 Task: Create Card Email Marketing Campaign Review in Board Social Media Advertising Platforms and Tools to Workspace Bankruptcy and Restructuring Services. Create Card Spiritual Development Review in Board Product Market Segmentation and Targeting to Workspace Bankruptcy and Restructuring Services. Create Card Email Newsletter Review in Board Public Relations Influencer Marketing Strategy and Execution to Workspace Bankruptcy and Restructuring Services
Action: Mouse moved to (79, 345)
Screenshot: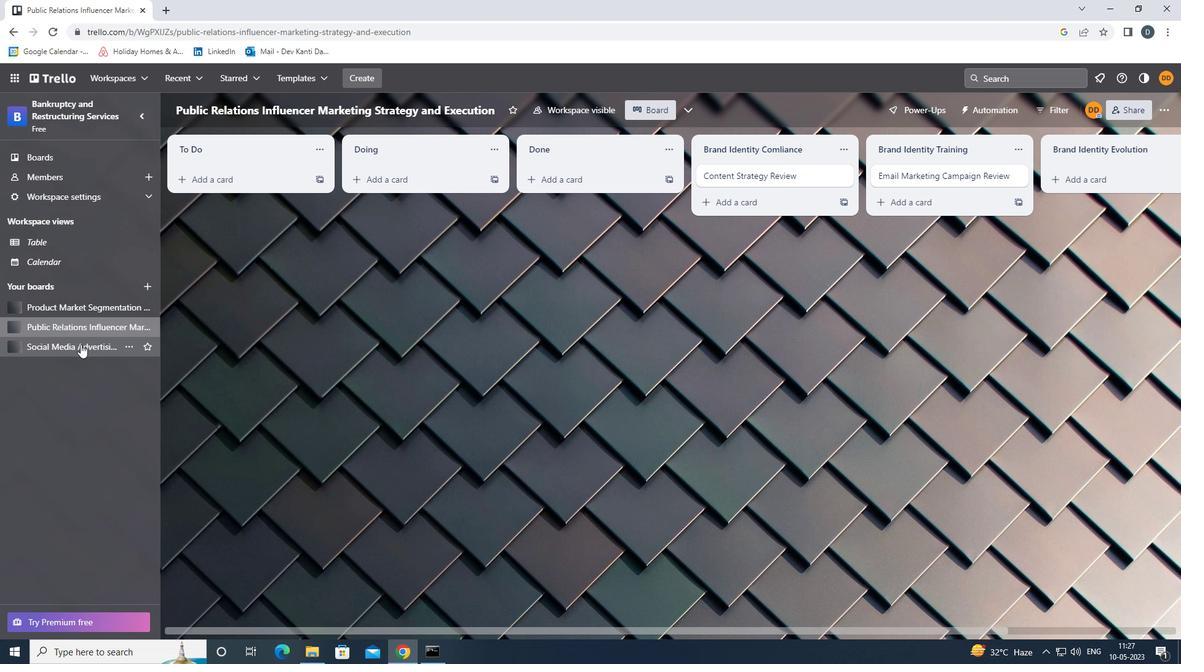 
Action: Mouse pressed left at (79, 345)
Screenshot: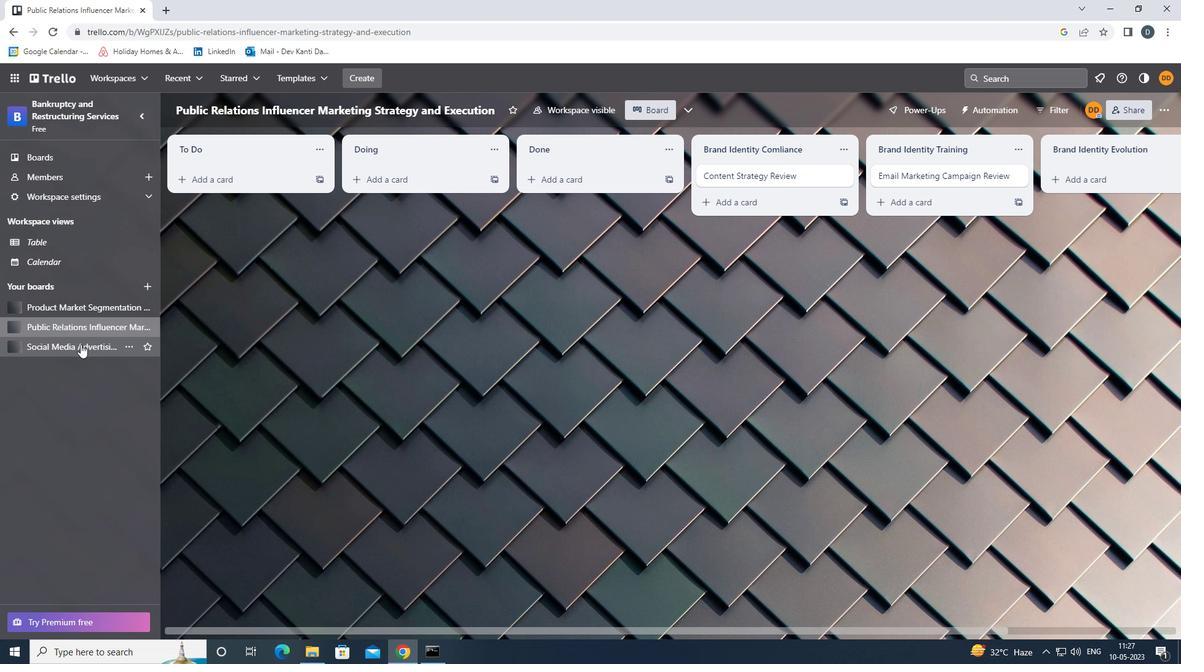 
Action: Mouse moved to (1069, 183)
Screenshot: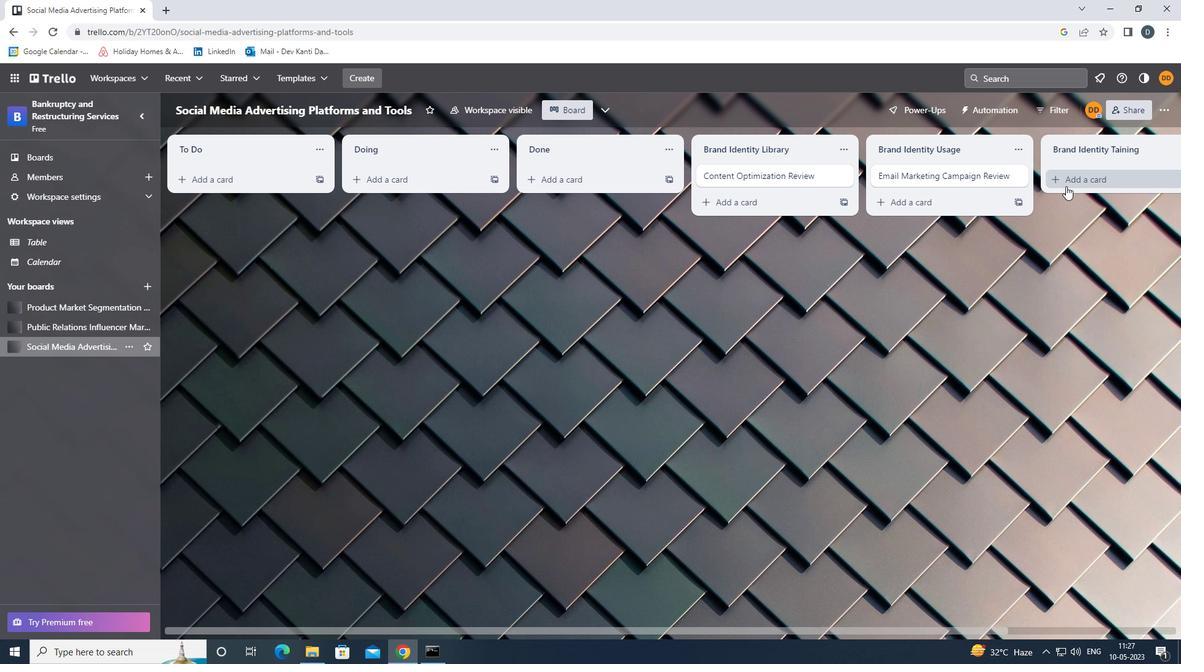 
Action: Mouse pressed left at (1069, 183)
Screenshot: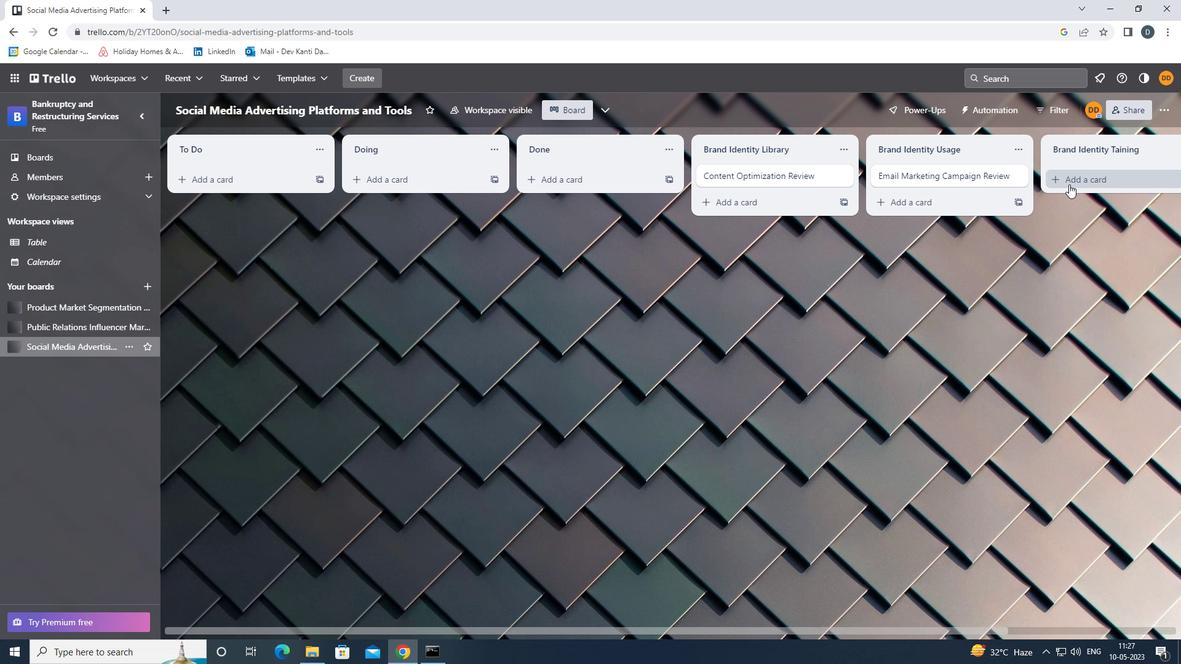 
Action: Mouse moved to (1076, 188)
Screenshot: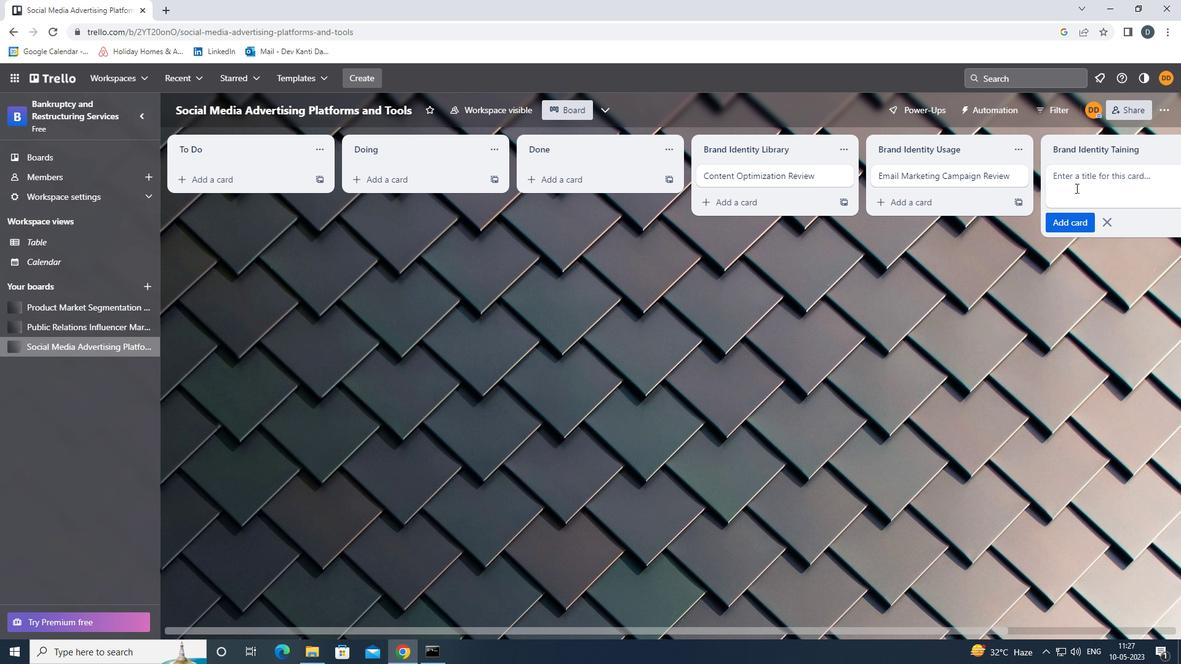 
Action: Key pressed <Key.shift><Key.shift><Key.shift><Key.shift><Key.shift><Key.shift><Key.shift><Key.shift><Key.shift><Key.shift><Key.shift><Key.shift><Key.shift><Key.shift><Key.shift><Key.shift><Key.shift><Key.shift>EMAIL<Key.space><Key.shift><Key.shift><Key.shift><Key.shift>MARKETING<Key.space><Key.shift><Key.shift><Key.shift><Key.shift><Key.shift><Key.shift><Key.shift>CAMPAIGN<Key.space><Key.shift><Key.shift><Key.shift><Key.shift><Key.shift><Key.shift><Key.shift><Key.shift><Key.shift><Key.shift><Key.shift><Key.shift><Key.shift><Key.shift><Key.shift><Key.shift><Key.shift><Key.shift>REVIEW<Key.enter>
Screenshot: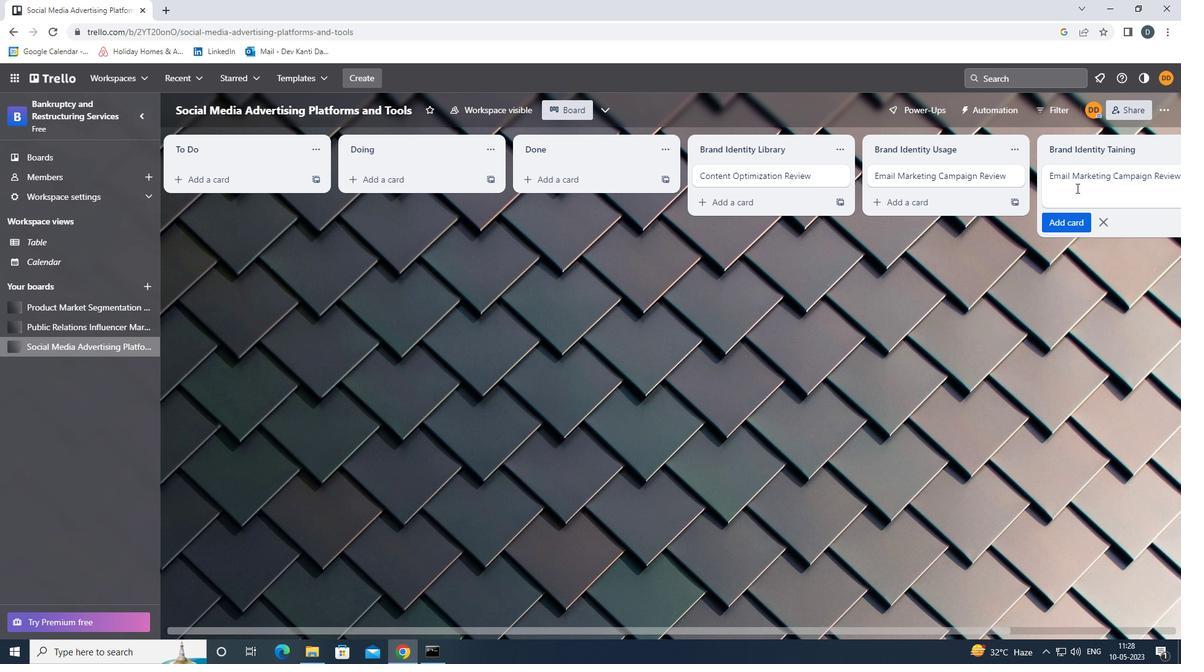 
Action: Mouse moved to (97, 304)
Screenshot: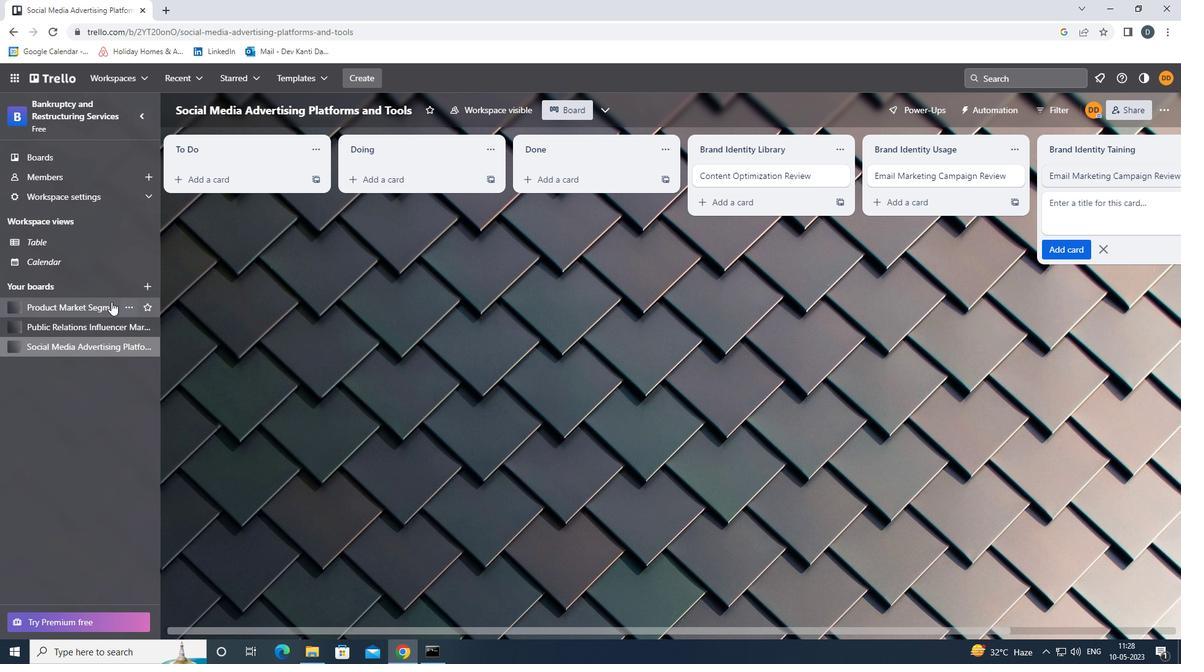 
Action: Mouse pressed left at (97, 304)
Screenshot: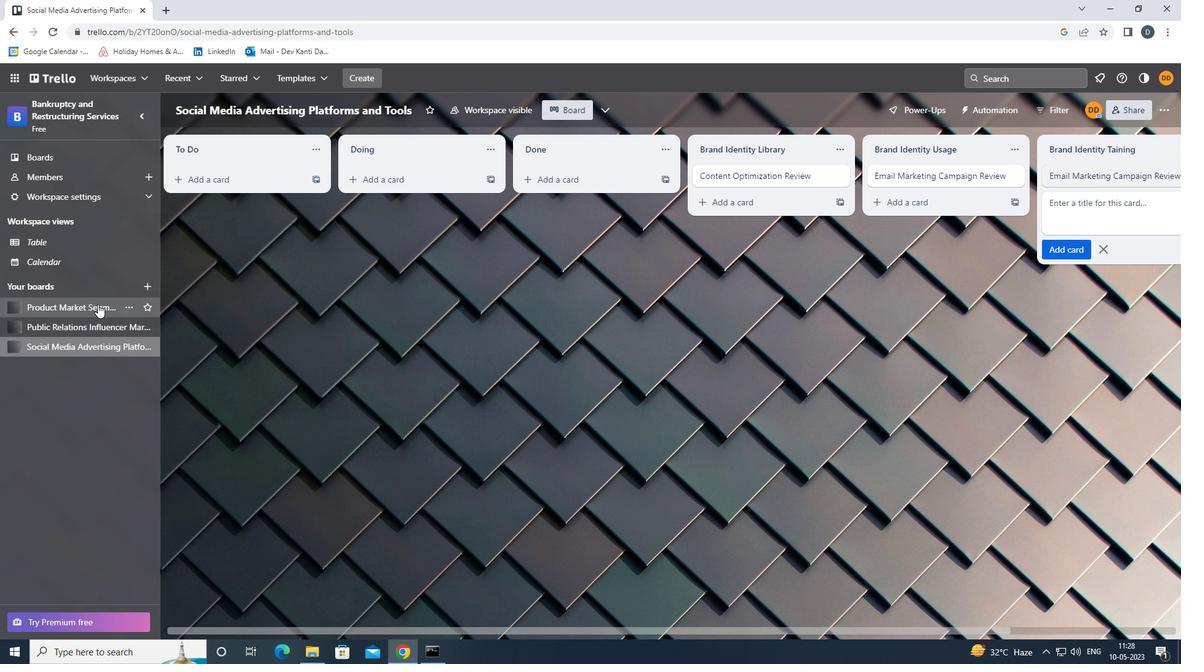 
Action: Mouse moved to (1078, 175)
Screenshot: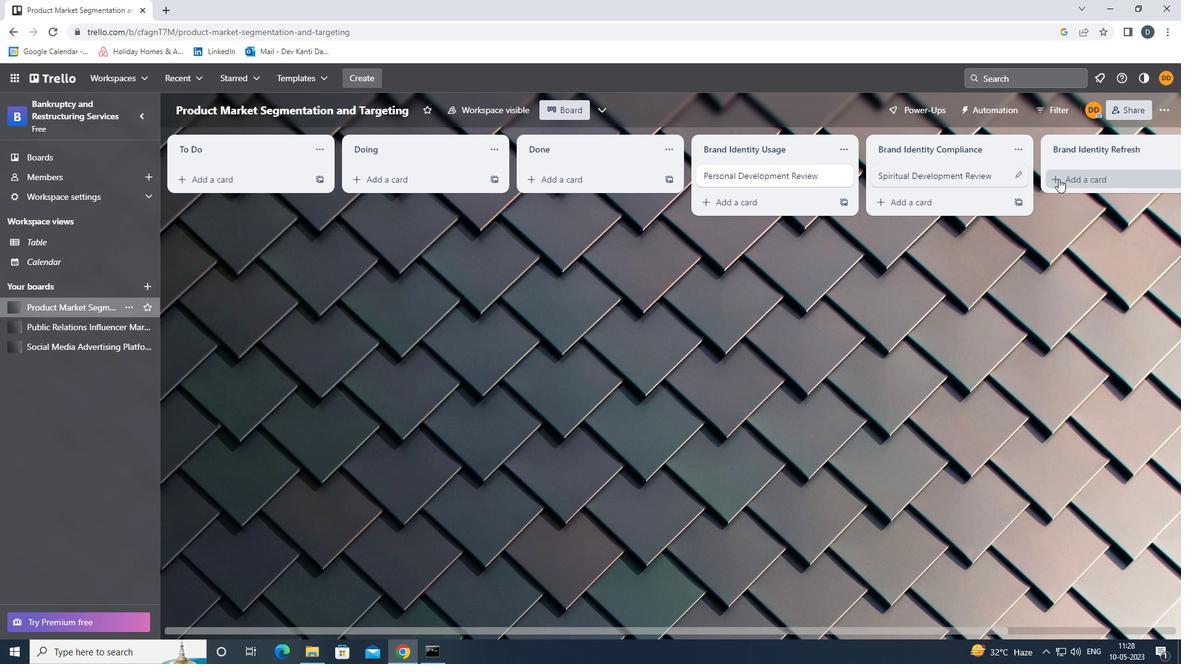 
Action: Mouse pressed left at (1078, 175)
Screenshot: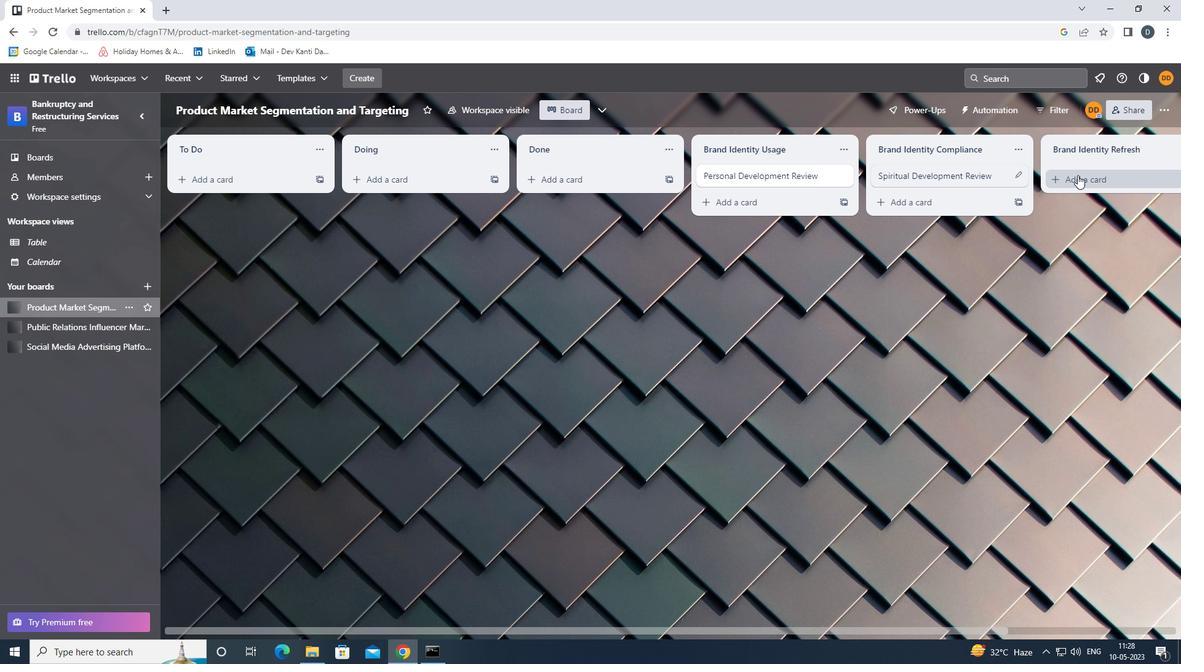 
Action: Key pressed <Key.shift><Key.shift><Key.shift><Key.shift><Key.shift><Key.shift><Key.shift><Key.shift><Key.shift><Key.shift><Key.shift><Key.shift><Key.shift><Key.shift><Key.shift>SPIRITUAL<Key.space><Key.shift><Key.shift><Key.shift><Key.shift><Key.shift><Key.shift><Key.shift><Key.shift><Key.shift><Key.shift><Key.shift><Key.shift><Key.shift><Key.shift><Key.shift><Key.shift><Key.shift><Key.shift><Key.shift><Key.shift><Key.shift><Key.shift><Key.shift><Key.shift><Key.shift><Key.shift><Key.shift>DEVELOPMENT<Key.space><Key.shift><Key.shift><Key.shift><Key.shift><Key.shift><Key.shift><Key.shift><Key.shift><Key.shift><Key.shift><Key.shift>REVIEW<Key.enter>
Screenshot: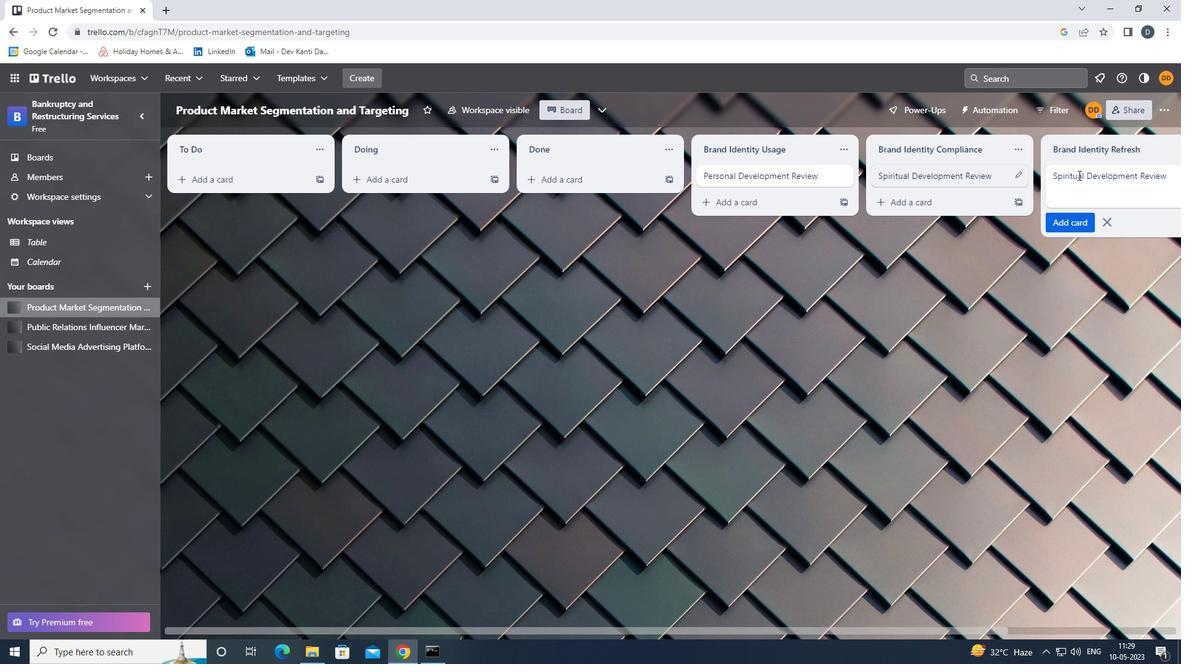 
Action: Mouse moved to (103, 324)
Screenshot: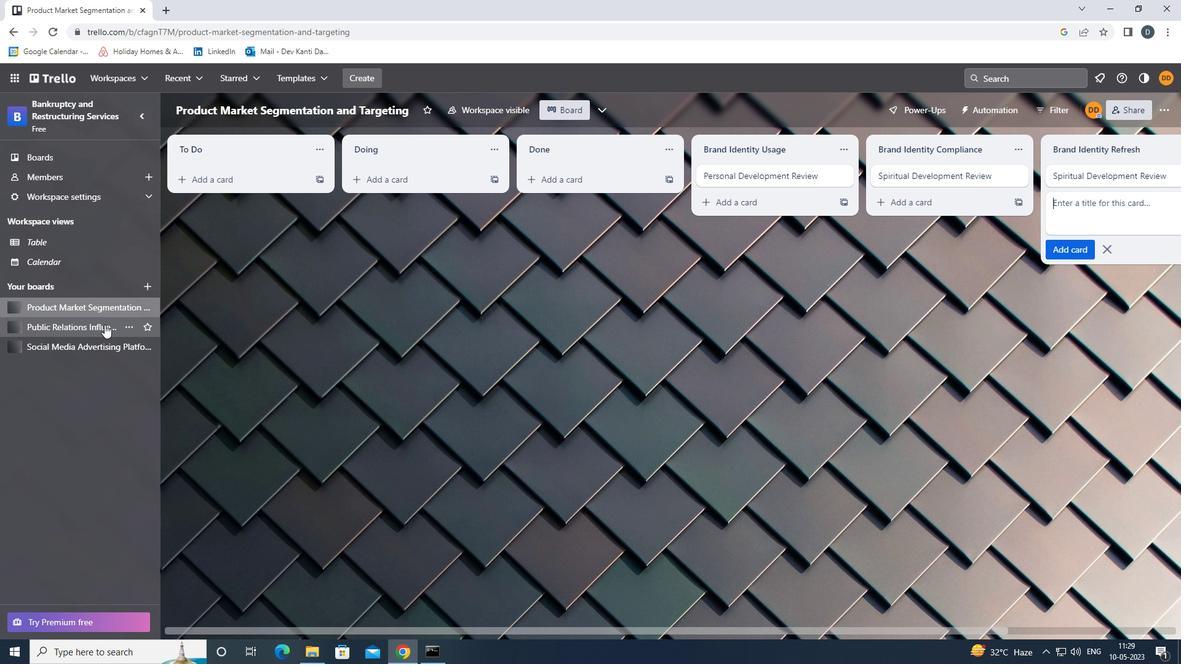 
Action: Mouse pressed left at (103, 324)
Screenshot: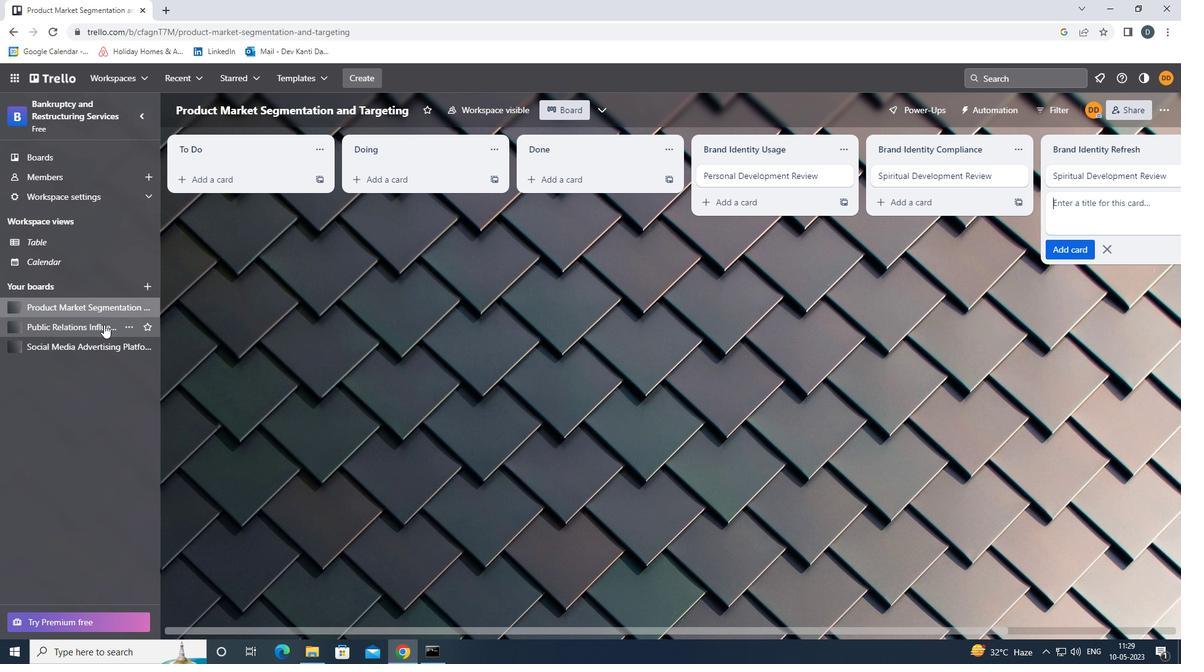 
Action: Mouse moved to (1071, 173)
Screenshot: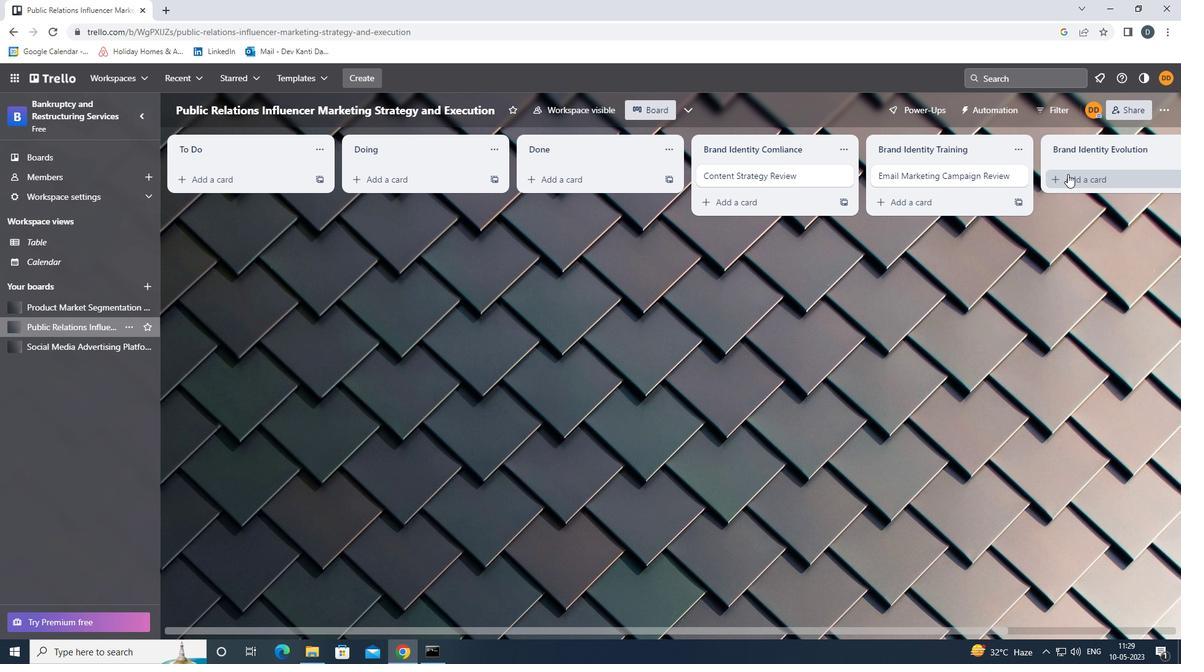 
Action: Mouse pressed left at (1071, 173)
Screenshot: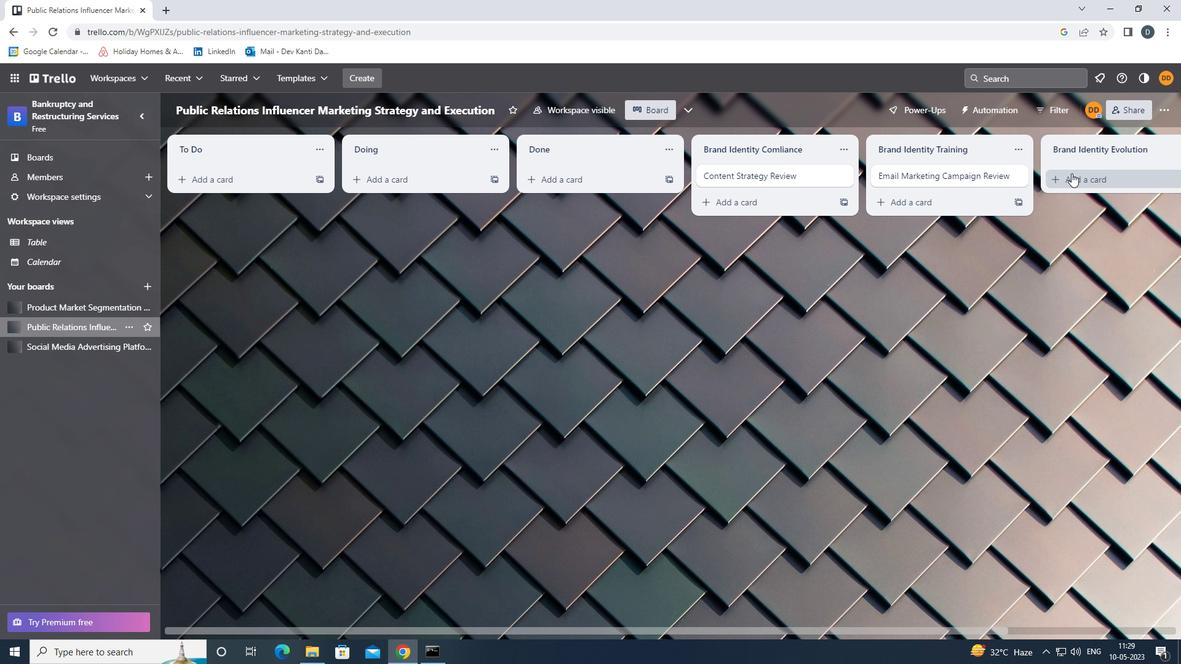 
Action: Mouse moved to (1078, 180)
Screenshot: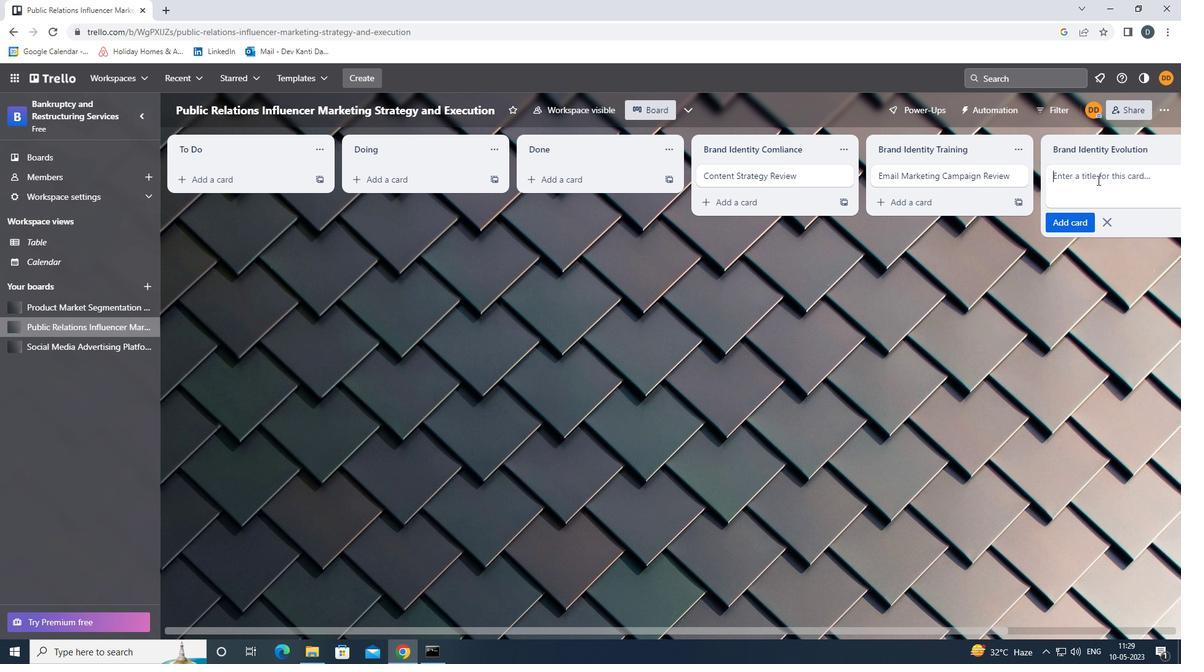
Action: Key pressed <Key.shift><Key.shift><Key.shift><Key.shift><Key.shift><Key.shift><Key.shift><Key.shift><Key.shift><Key.shift><Key.shift>EMAIL<Key.space><Key.shift><Key.shift><Key.shift><Key.shift><Key.shift><Key.shift>NEWSLETTER<Key.space><Key.shift><Key.shift><Key.shift><Key.shift><Key.shift><Key.shift><Key.shift><Key.shift>REVIEW<Key.enter>
Screenshot: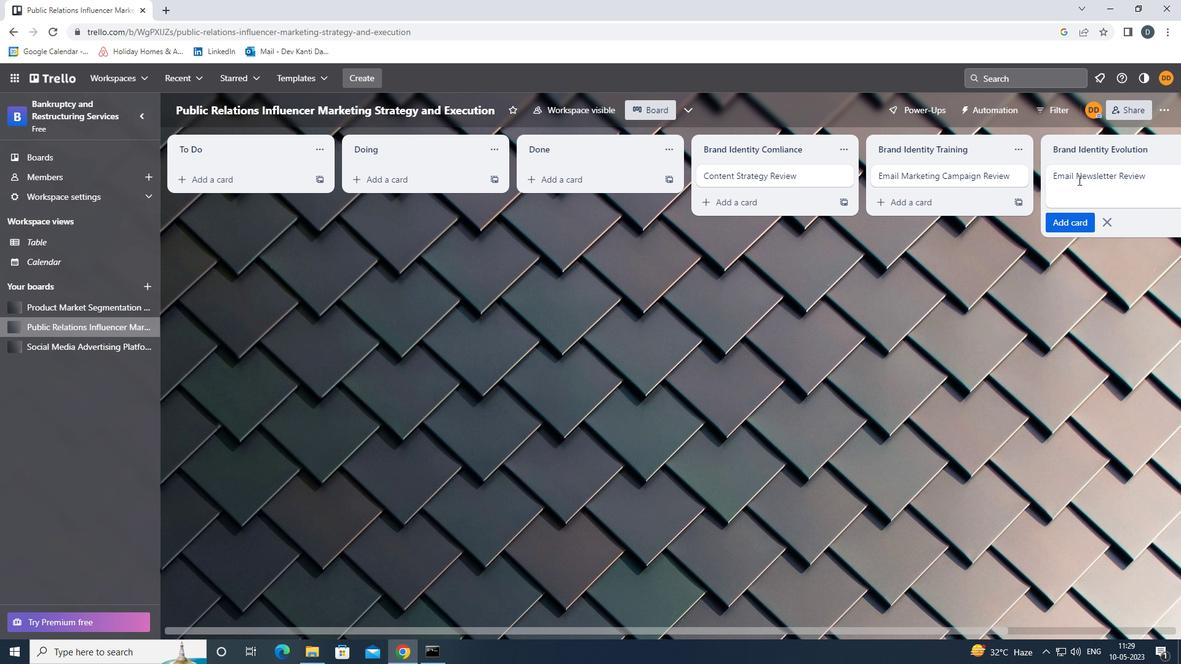 
Action: Mouse moved to (999, 238)
Screenshot: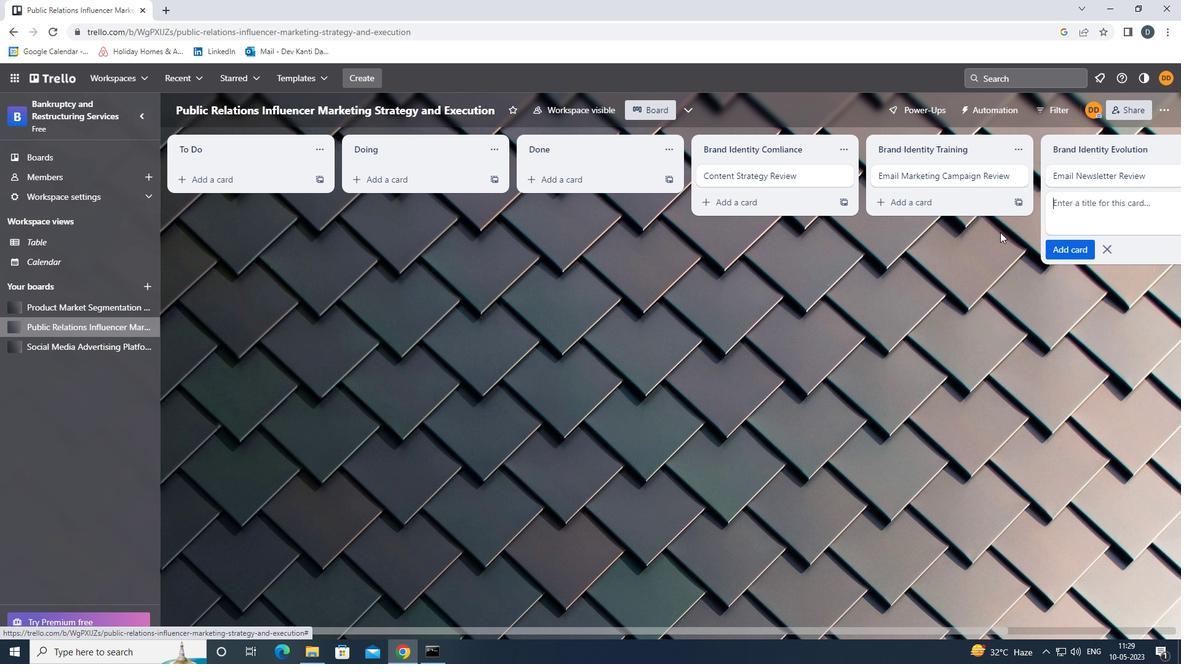 
Action: Mouse pressed left at (999, 238)
Screenshot: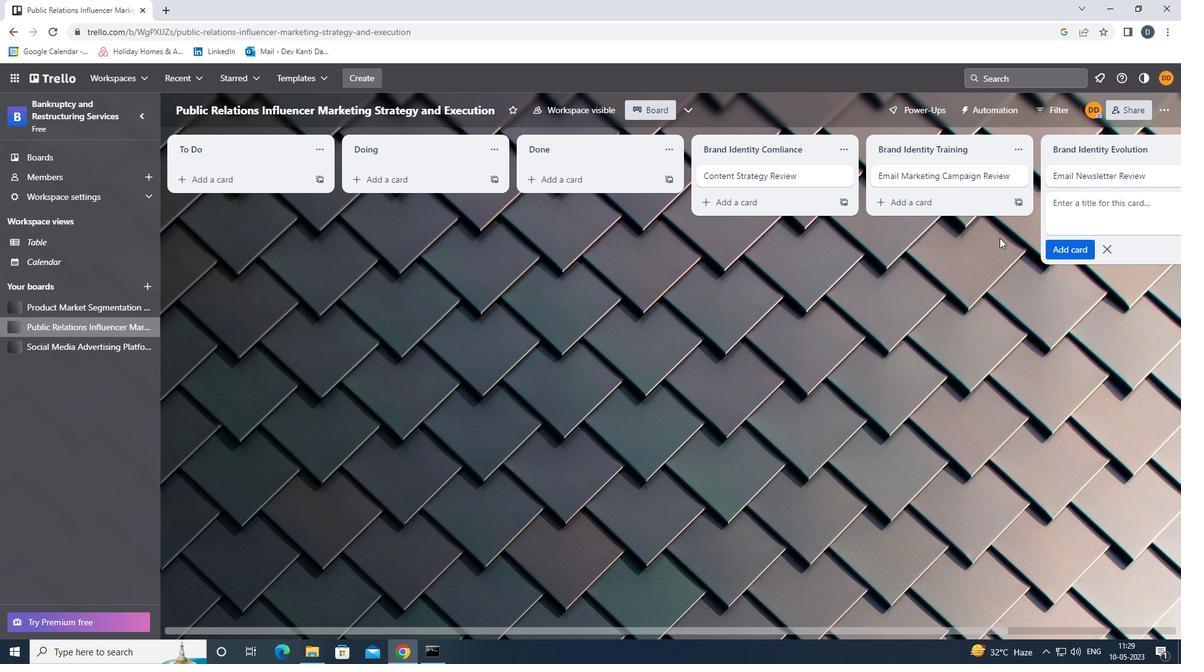 
